 Task: Look for organic products only.
Action: Mouse moved to (13, 61)
Screenshot: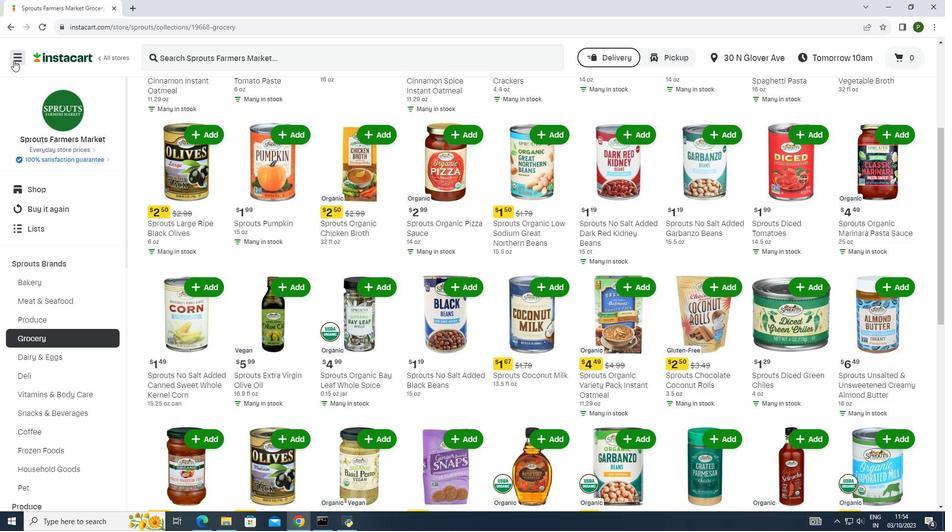 
Action: Mouse pressed left at (13, 61)
Screenshot: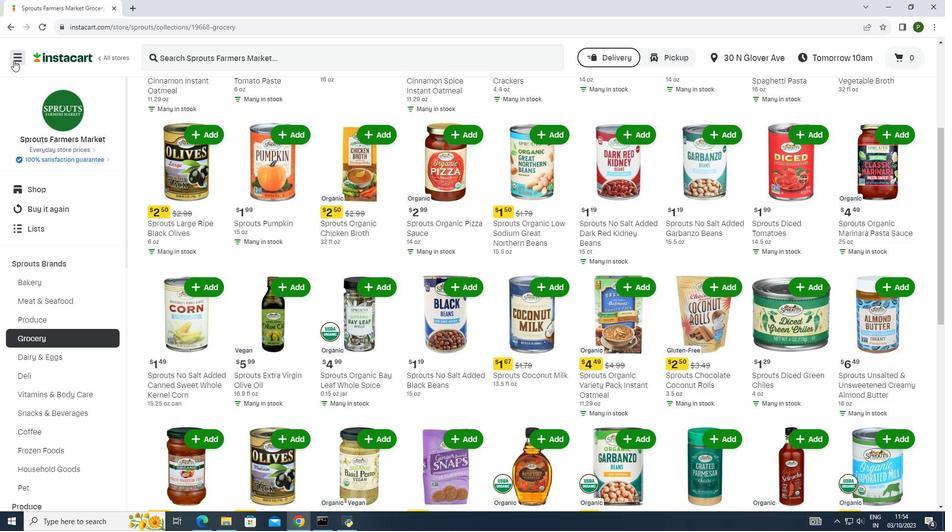 
Action: Mouse moved to (29, 251)
Screenshot: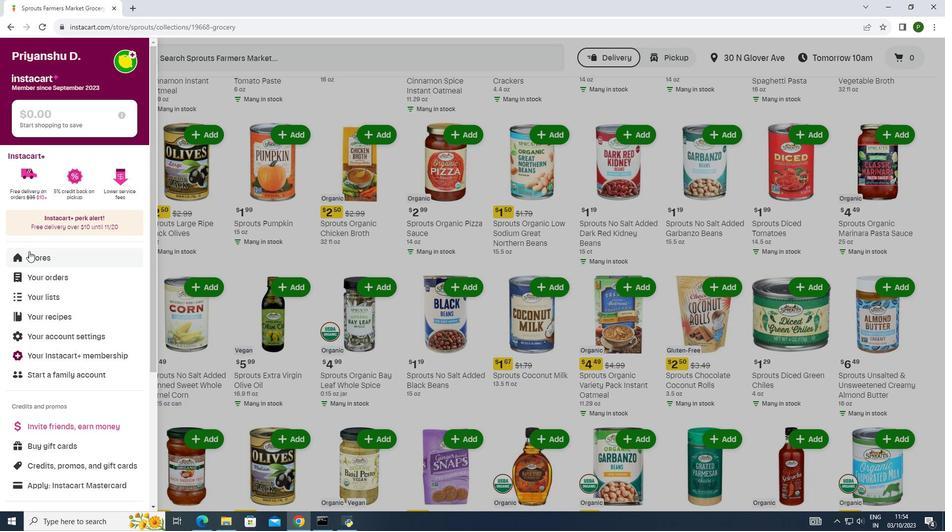 
Action: Mouse pressed left at (29, 251)
Screenshot: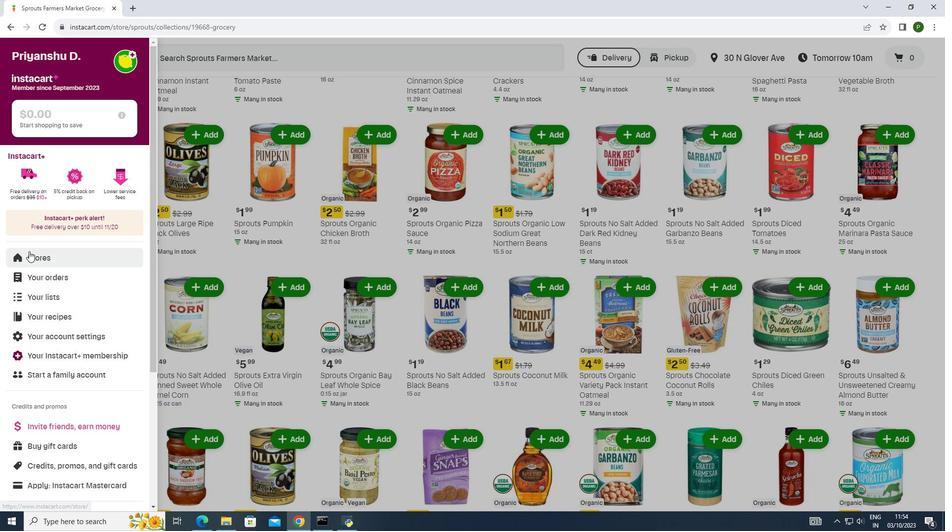 
Action: Mouse moved to (228, 92)
Screenshot: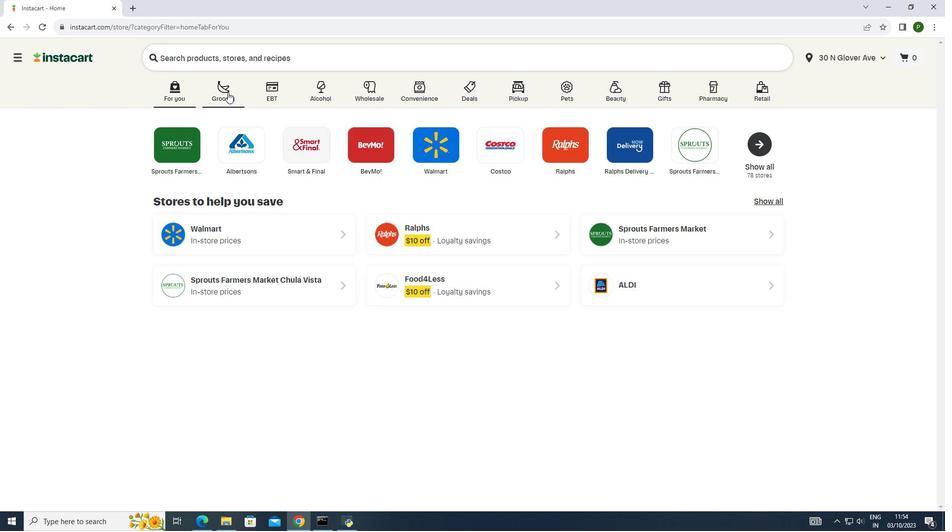 
Action: Mouse pressed left at (228, 92)
Screenshot: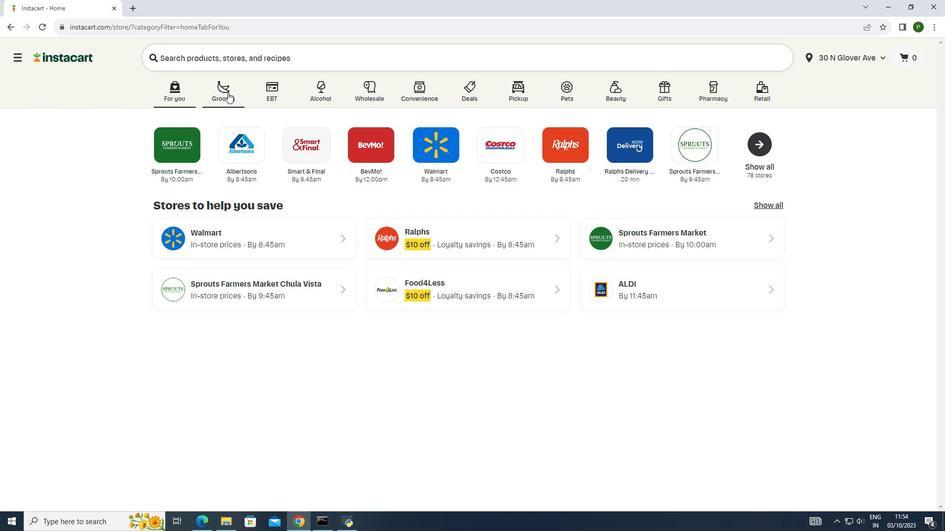 
Action: Mouse moved to (495, 140)
Screenshot: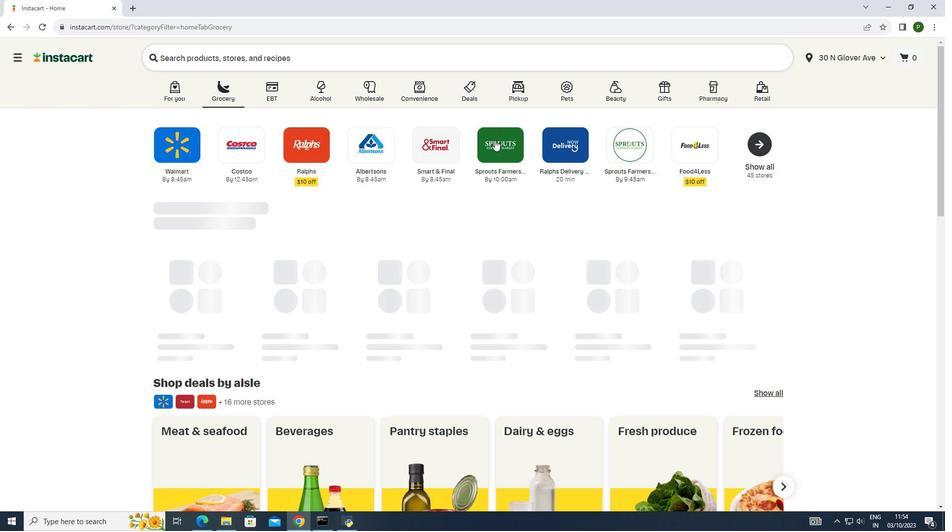 
Action: Mouse pressed left at (495, 140)
Screenshot: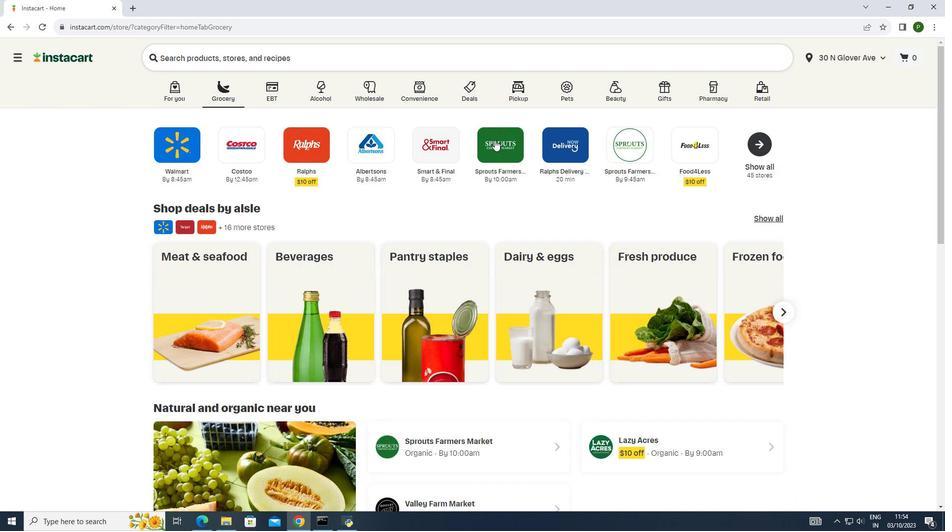 
Action: Mouse moved to (74, 258)
Screenshot: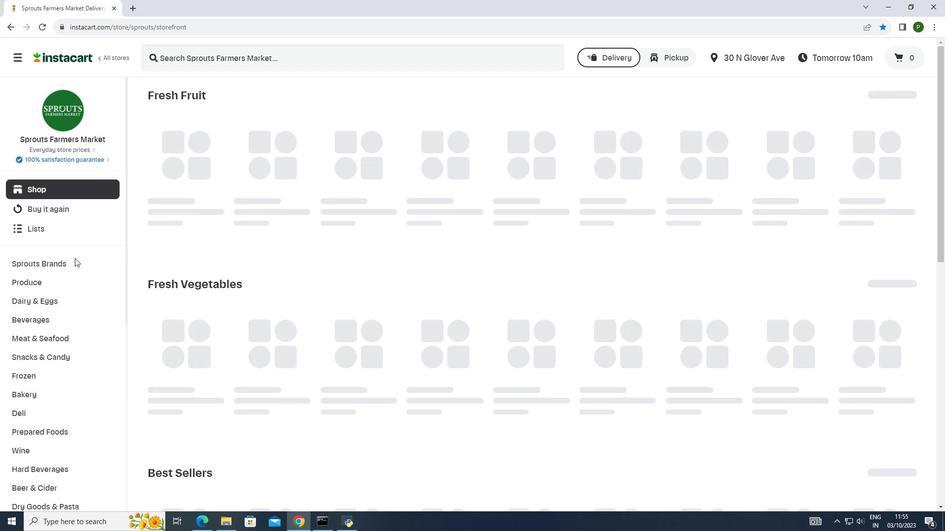 
Action: Mouse pressed left at (74, 258)
Screenshot: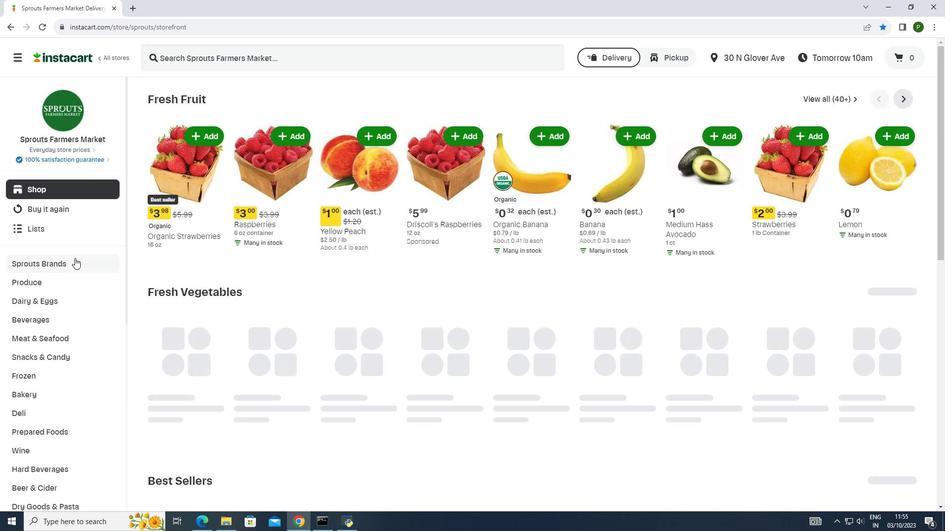 
Action: Mouse moved to (38, 337)
Screenshot: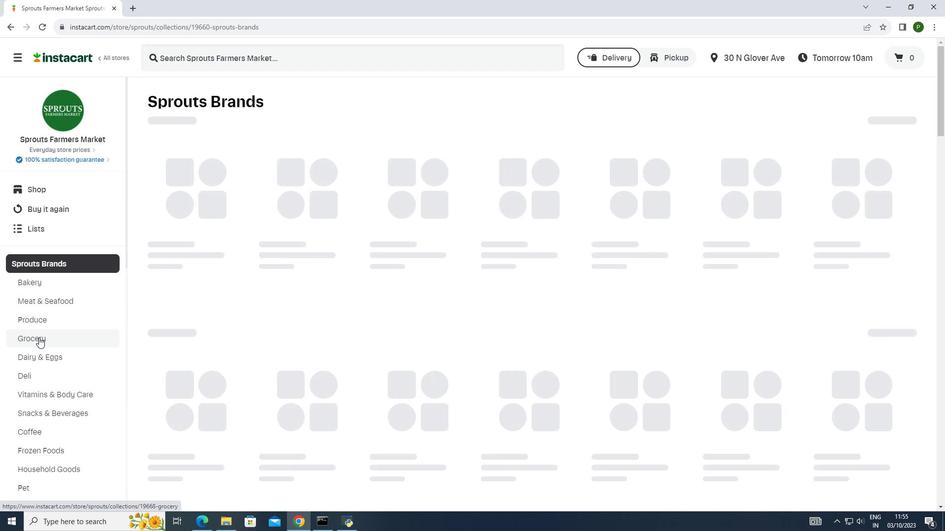 
Action: Mouse pressed left at (38, 337)
Screenshot: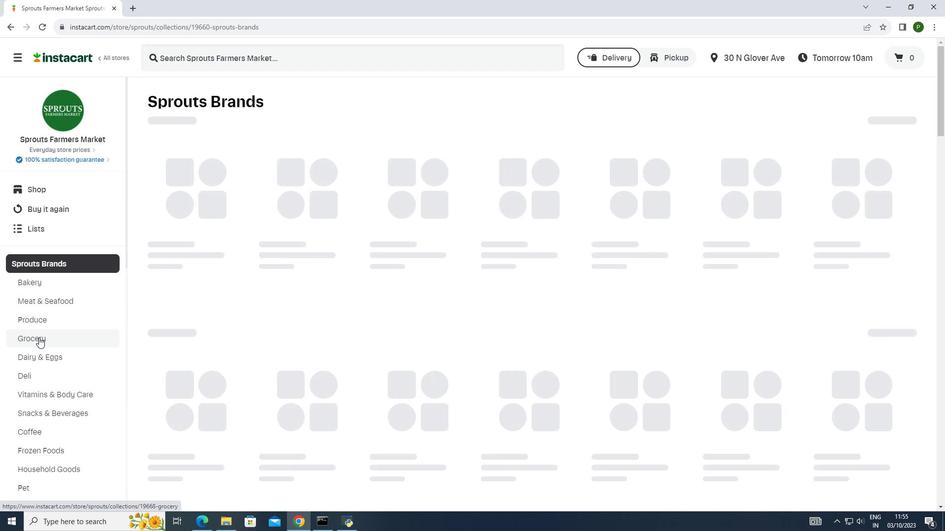 
Action: Mouse moved to (297, 123)
Screenshot: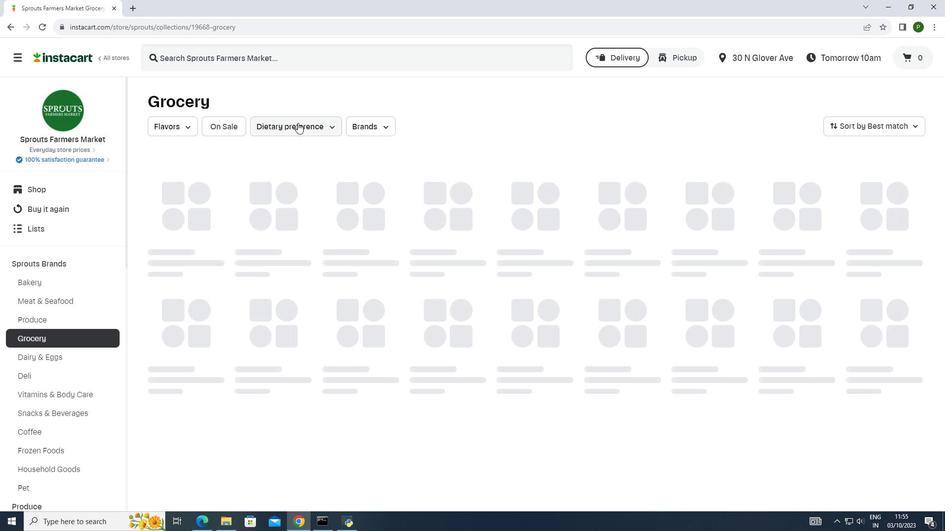 
Action: Mouse pressed left at (297, 123)
Screenshot: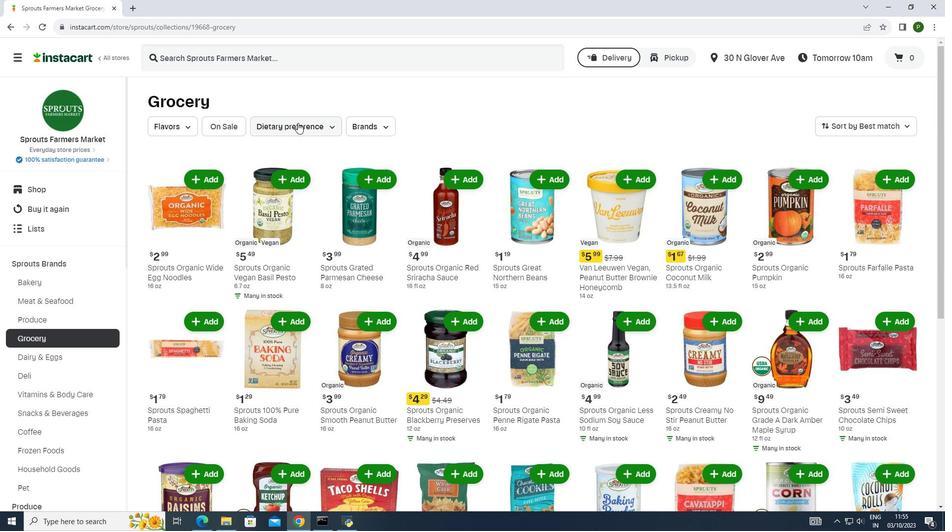 
Action: Mouse moved to (300, 152)
Screenshot: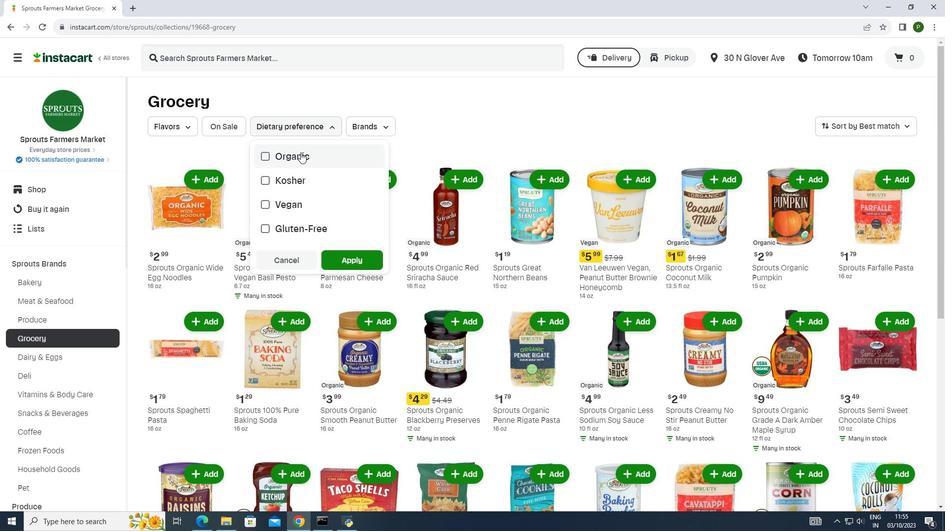 
Action: Mouse pressed left at (300, 152)
Screenshot: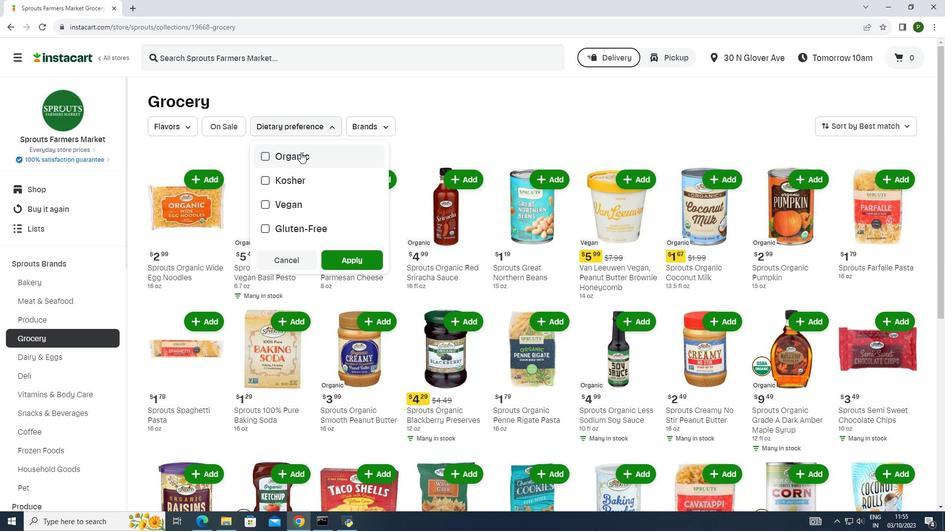 
Action: Mouse moved to (339, 261)
Screenshot: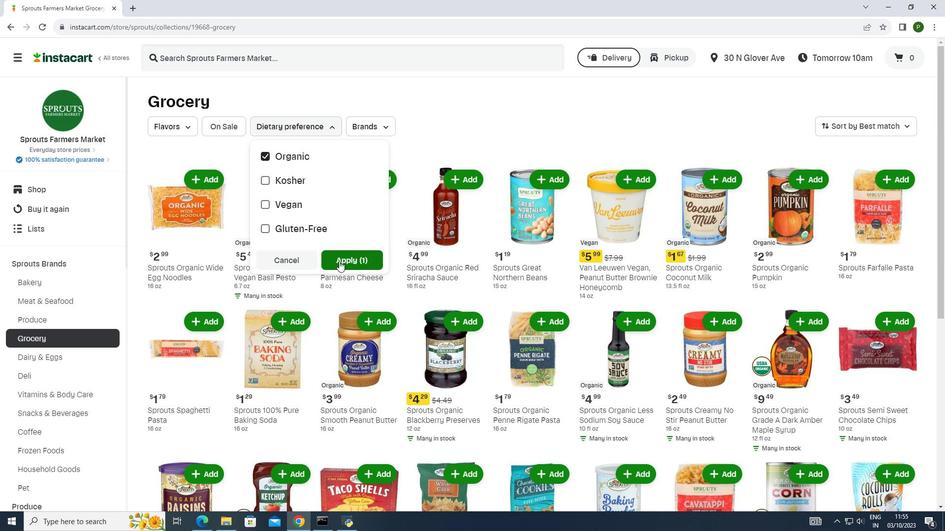 
Action: Mouse pressed left at (339, 261)
Screenshot: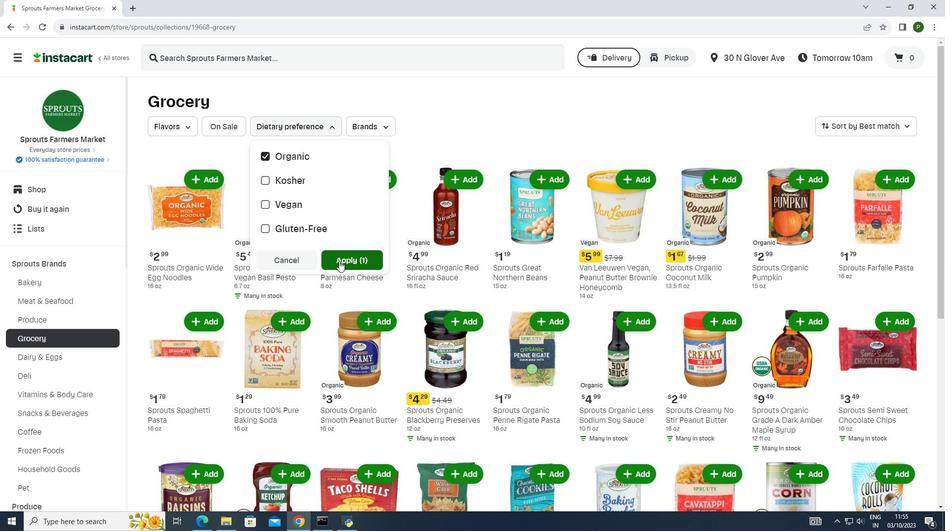 
Action: Mouse moved to (222, 291)
Screenshot: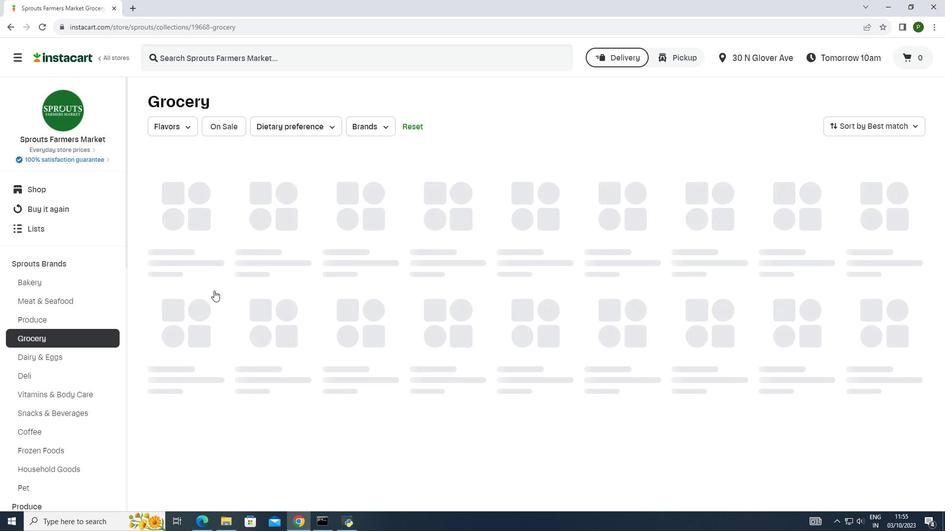 
